 Task: Change the media role to Video.
Action: Mouse moved to (121, 15)
Screenshot: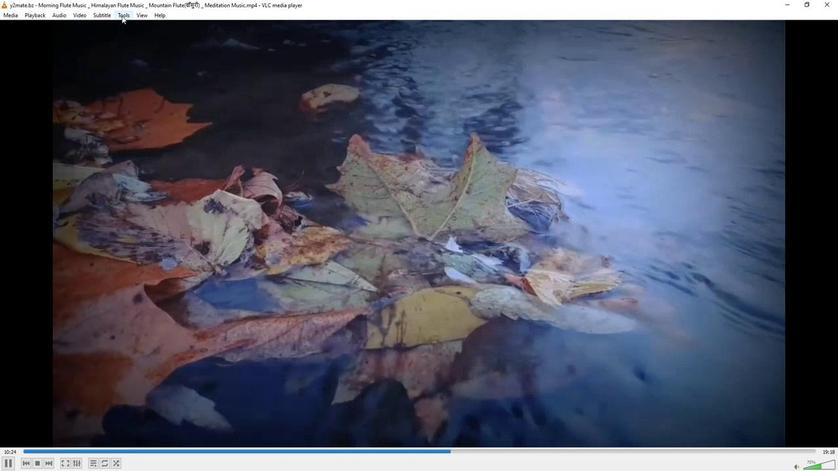 
Action: Mouse pressed left at (121, 15)
Screenshot: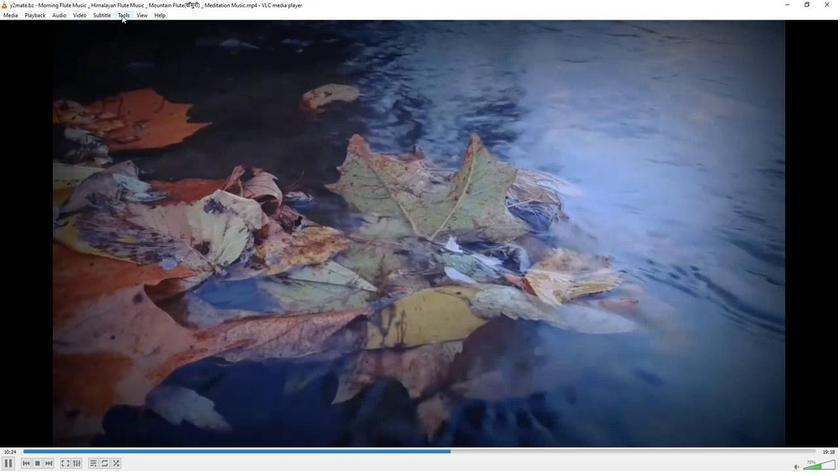 
Action: Mouse moved to (130, 115)
Screenshot: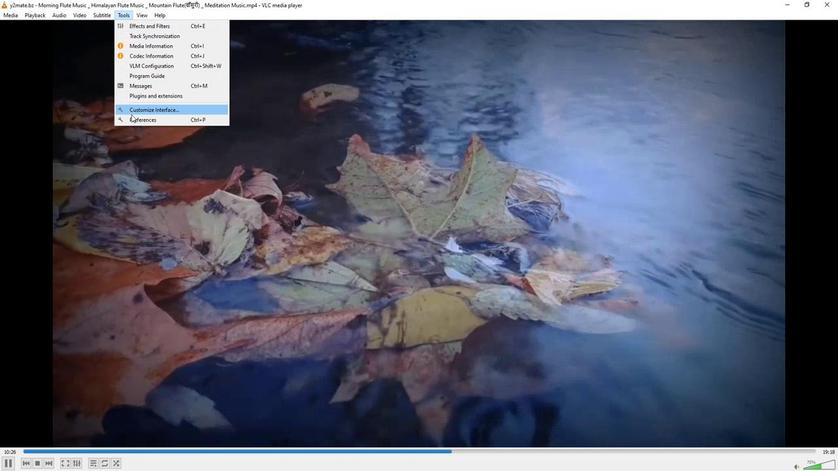 
Action: Mouse pressed left at (130, 115)
Screenshot: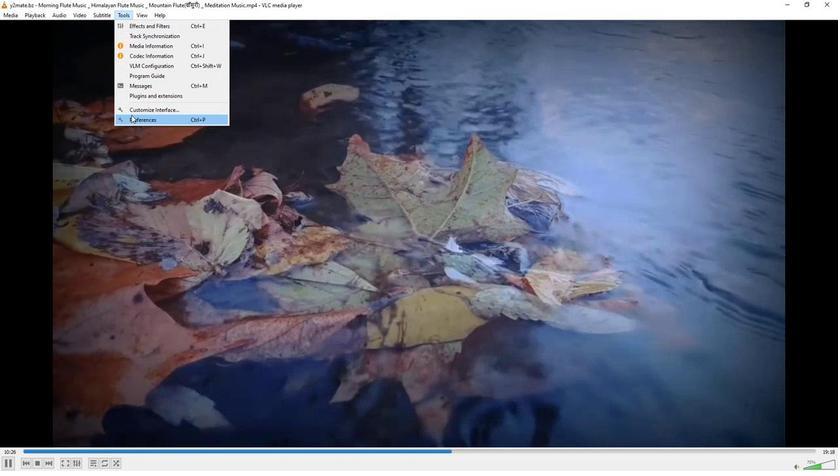 
Action: Mouse moved to (275, 387)
Screenshot: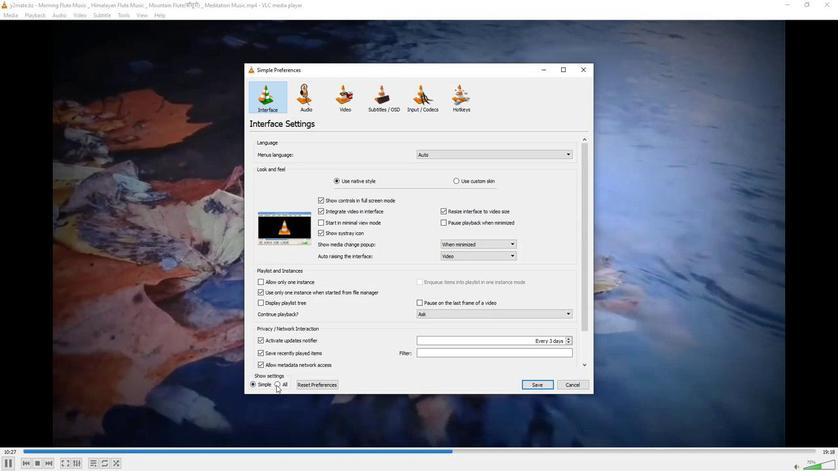 
Action: Mouse pressed left at (275, 387)
Screenshot: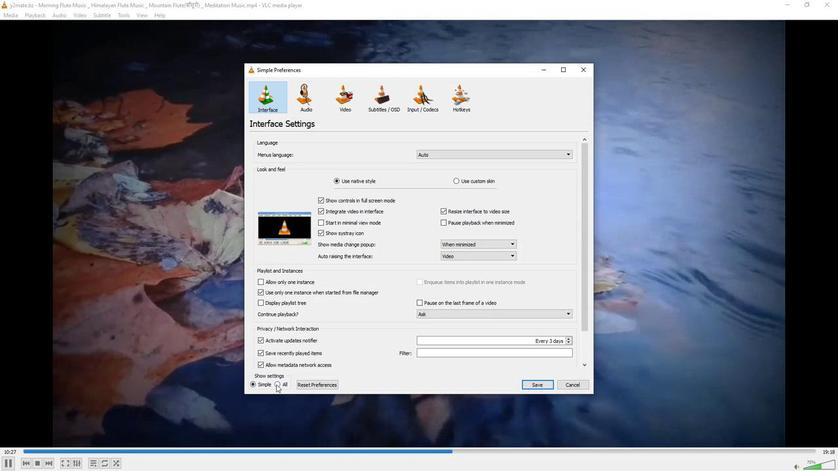 
Action: Mouse moved to (294, 203)
Screenshot: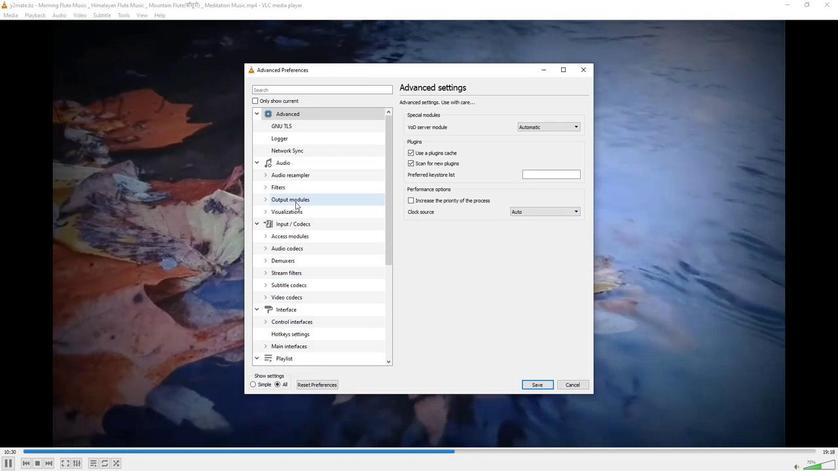 
Action: Mouse pressed left at (294, 203)
Screenshot: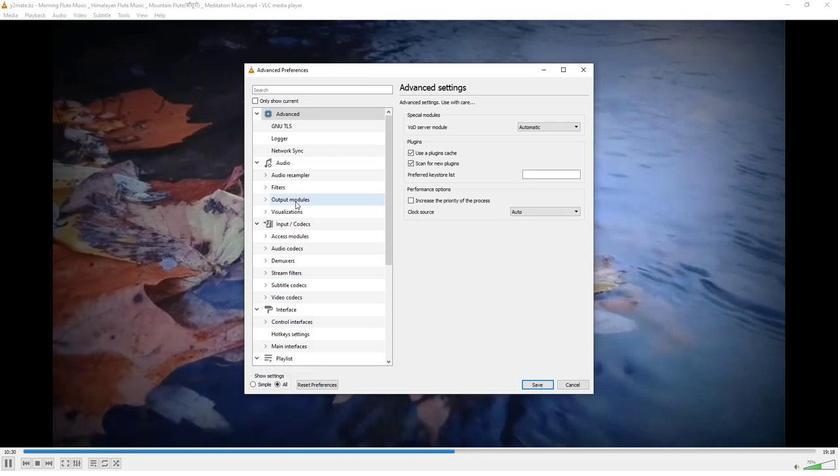 
Action: Mouse moved to (580, 128)
Screenshot: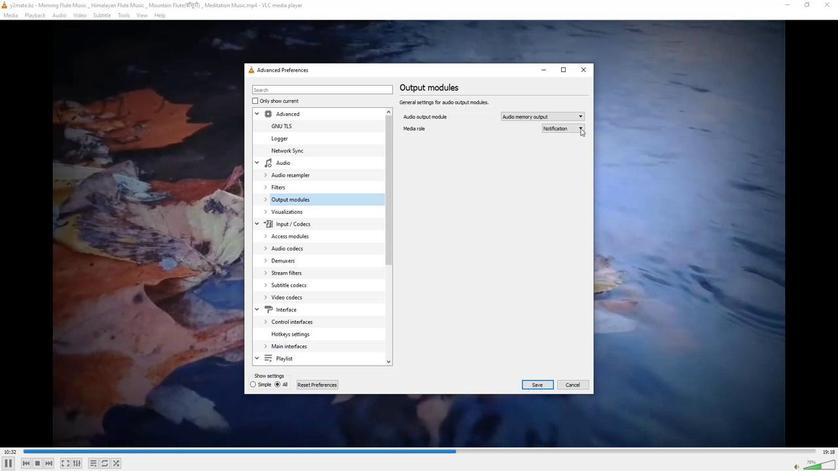 
Action: Mouse pressed left at (580, 128)
Screenshot: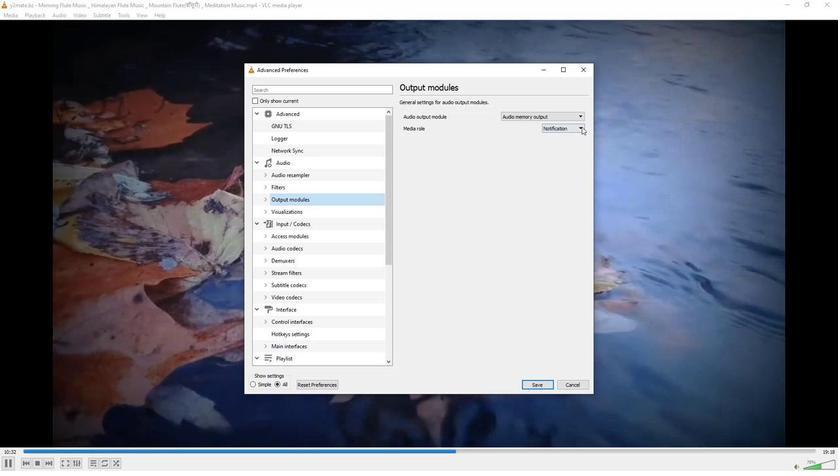 
Action: Mouse moved to (569, 135)
Screenshot: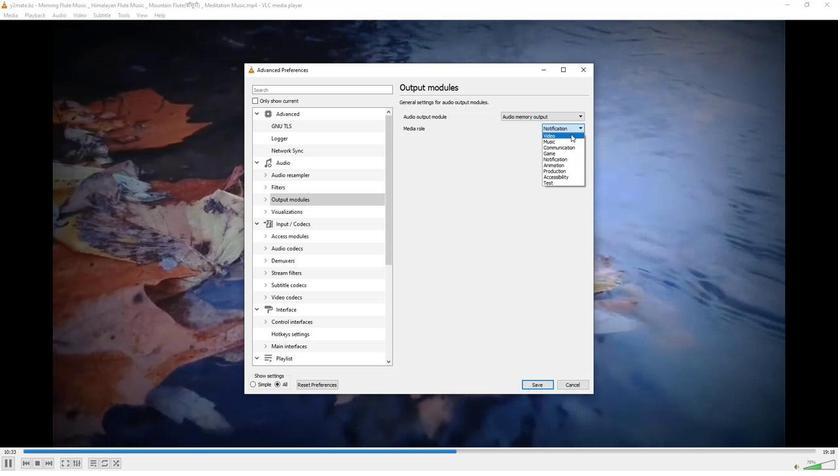 
Action: Mouse pressed left at (569, 135)
Screenshot: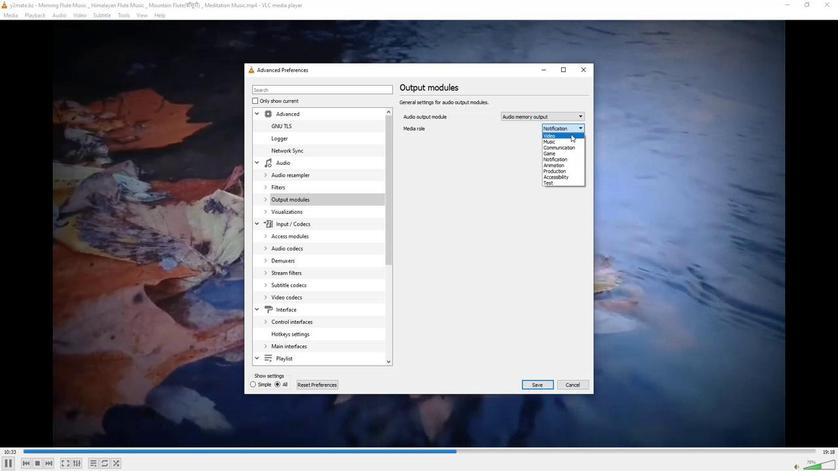 
Action: Mouse moved to (562, 146)
Screenshot: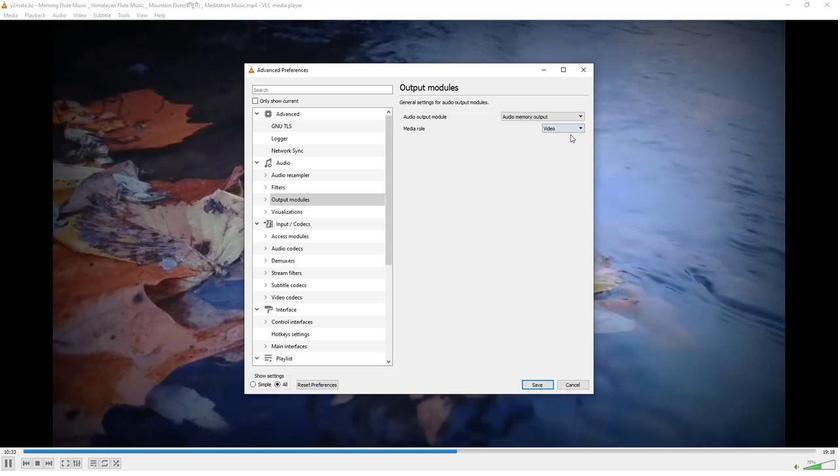 
